 Task: Set the subtitle justification for the TTML subtitles decoder to 5.
Action: Mouse moved to (112, 14)
Screenshot: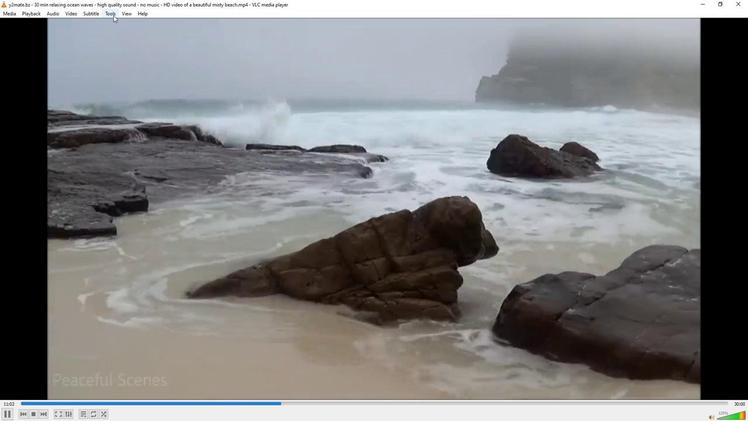 
Action: Mouse pressed left at (112, 14)
Screenshot: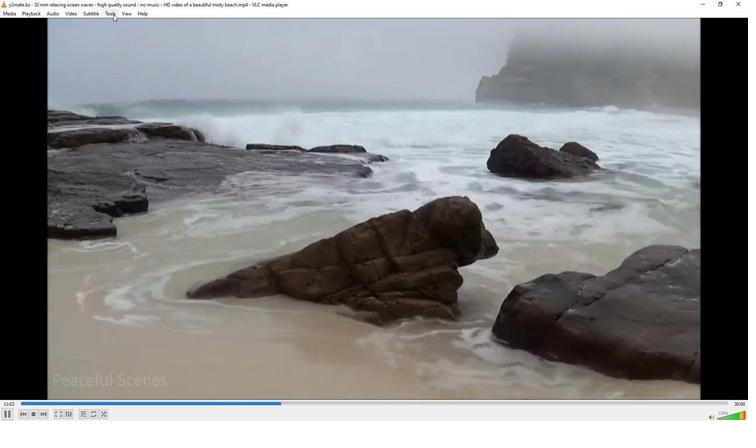 
Action: Mouse moved to (121, 106)
Screenshot: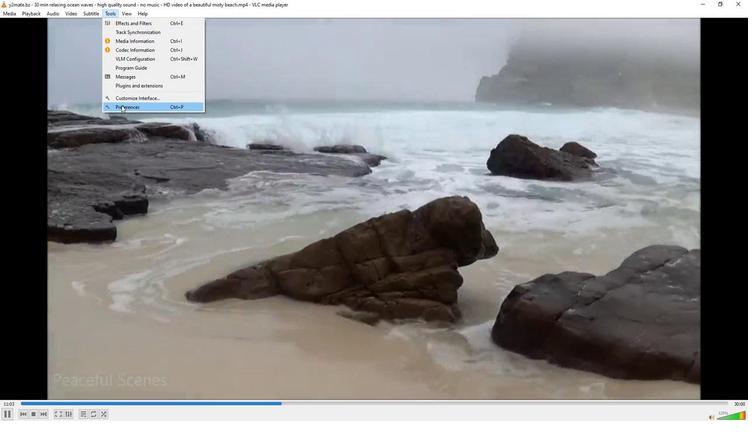 
Action: Mouse pressed left at (121, 106)
Screenshot: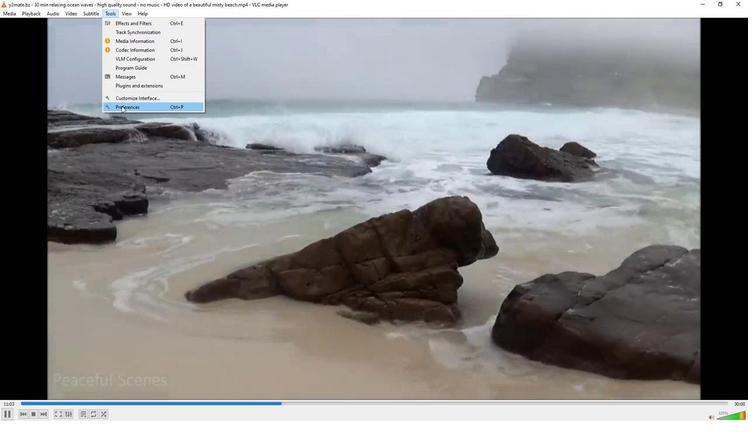 
Action: Mouse moved to (90, 325)
Screenshot: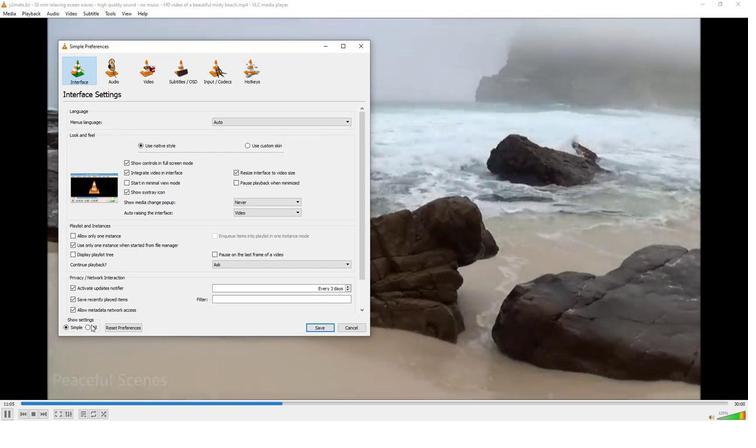 
Action: Mouse pressed left at (90, 325)
Screenshot: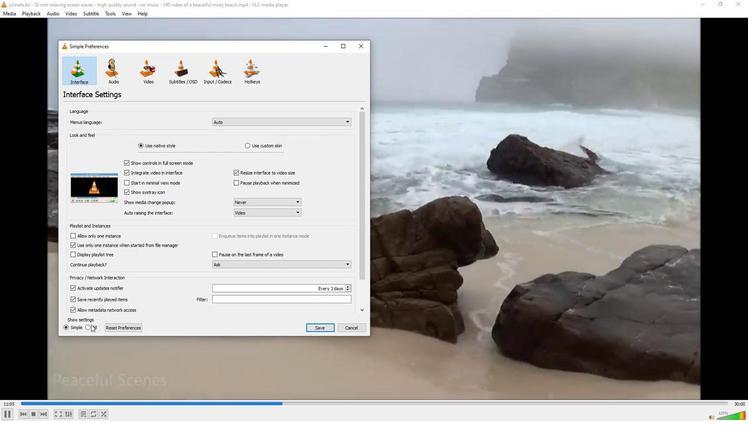 
Action: Mouse moved to (74, 219)
Screenshot: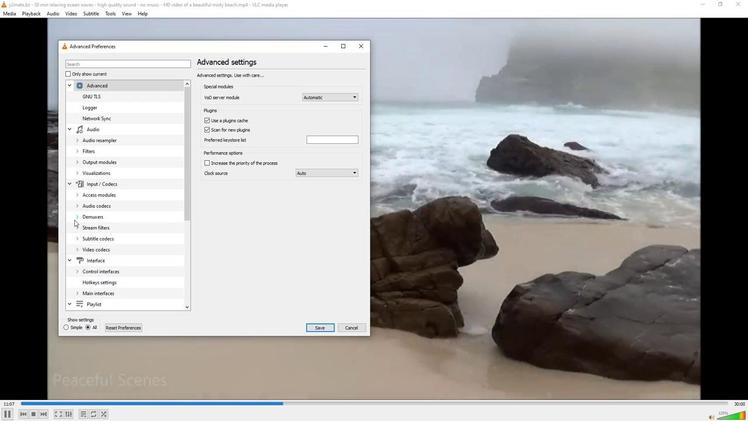 
Action: Mouse pressed left at (74, 219)
Screenshot: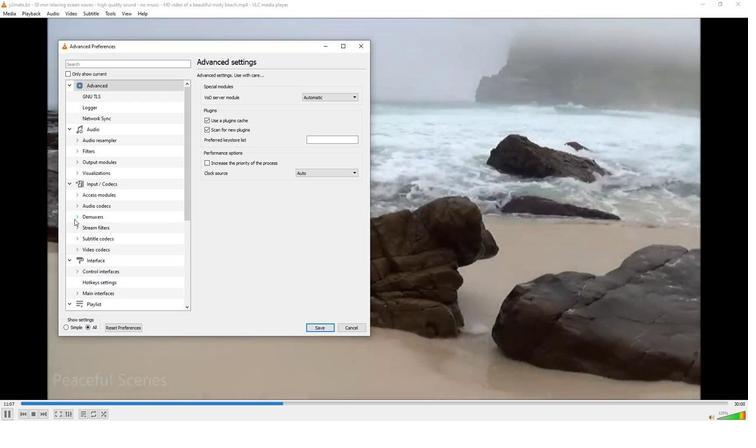 
Action: Mouse moved to (75, 224)
Screenshot: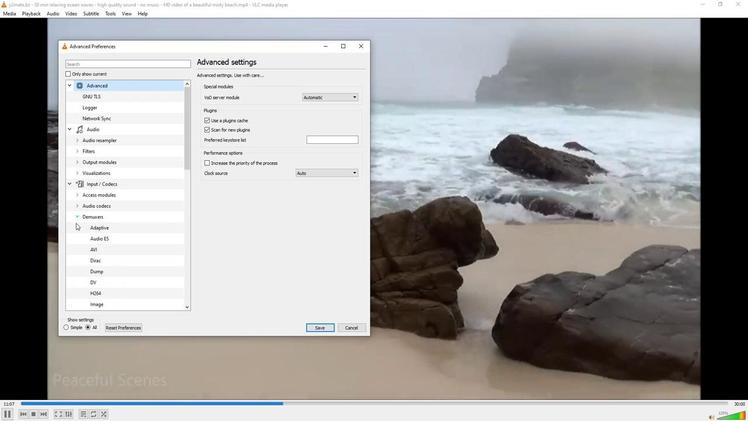 
Action: Mouse scrolled (75, 223) with delta (0, 0)
Screenshot: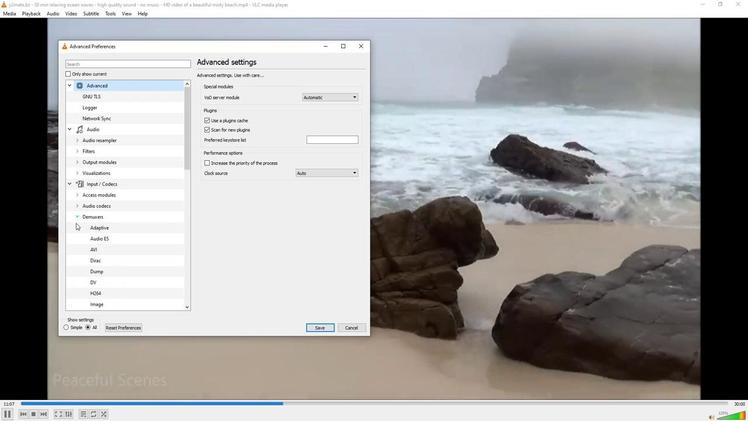 
Action: Mouse moved to (75, 224)
Screenshot: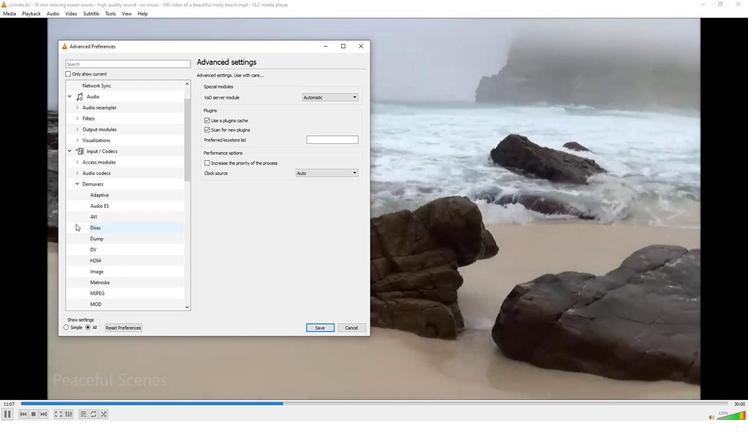 
Action: Mouse scrolled (75, 224) with delta (0, 0)
Screenshot: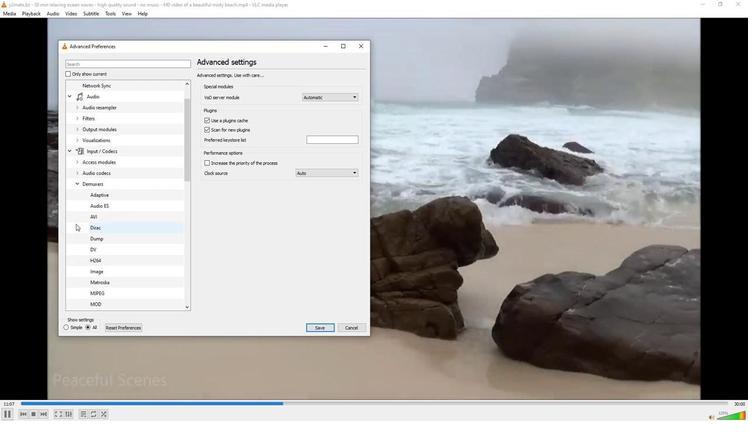 
Action: Mouse scrolled (75, 224) with delta (0, 0)
Screenshot: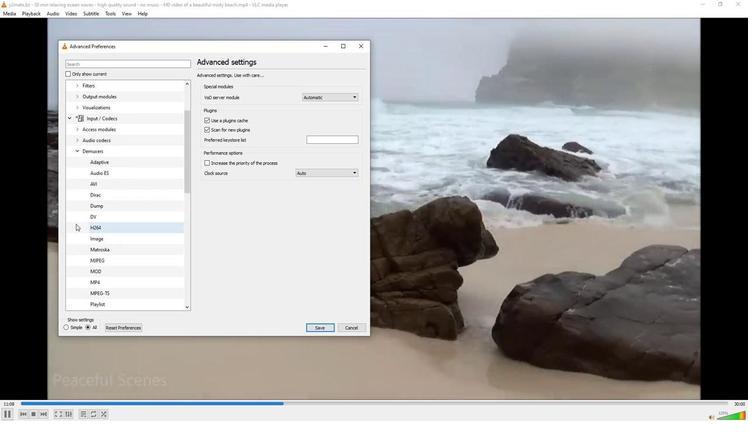 
Action: Mouse moved to (125, 236)
Screenshot: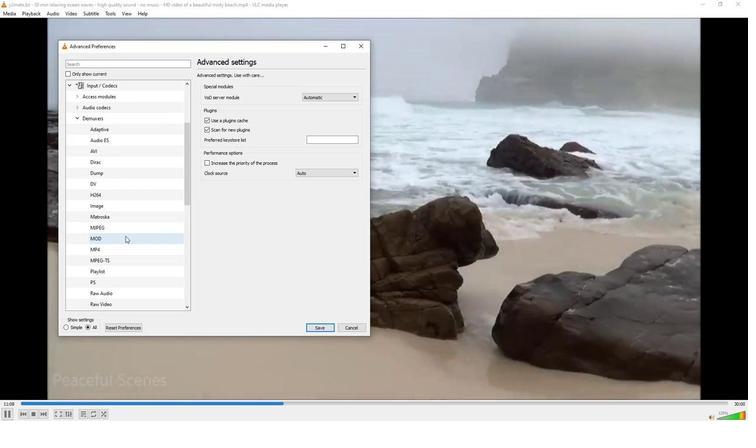 
Action: Mouse scrolled (125, 236) with delta (0, 0)
Screenshot: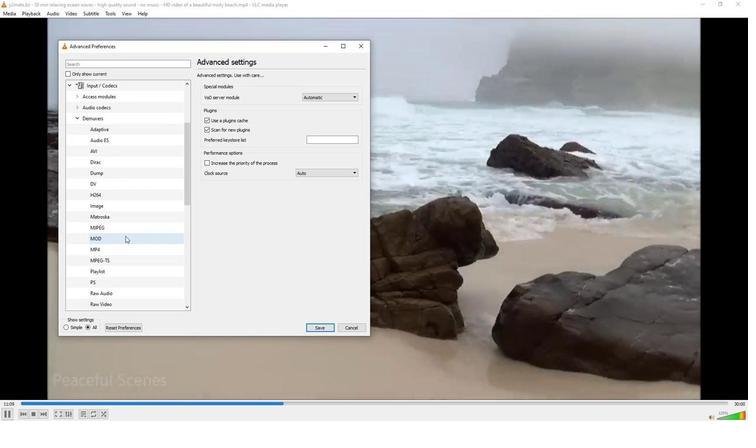 
Action: Mouse scrolled (125, 236) with delta (0, 0)
Screenshot: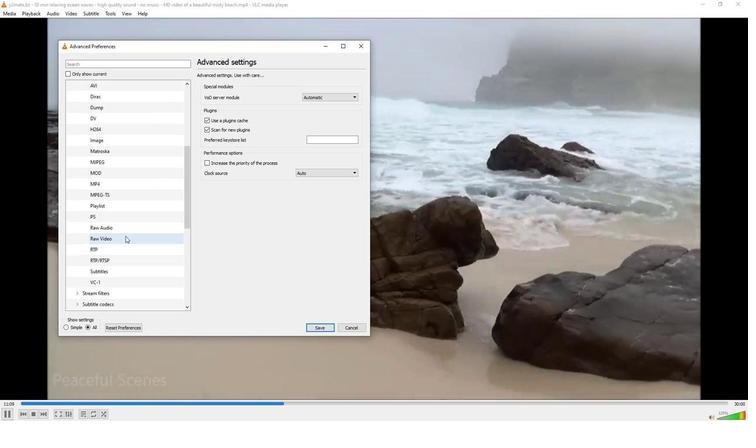 
Action: Mouse scrolled (125, 236) with delta (0, 0)
Screenshot: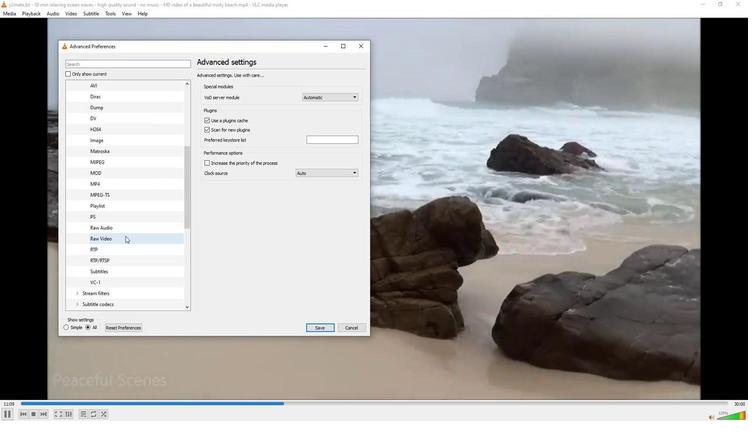 
Action: Mouse moved to (77, 273)
Screenshot: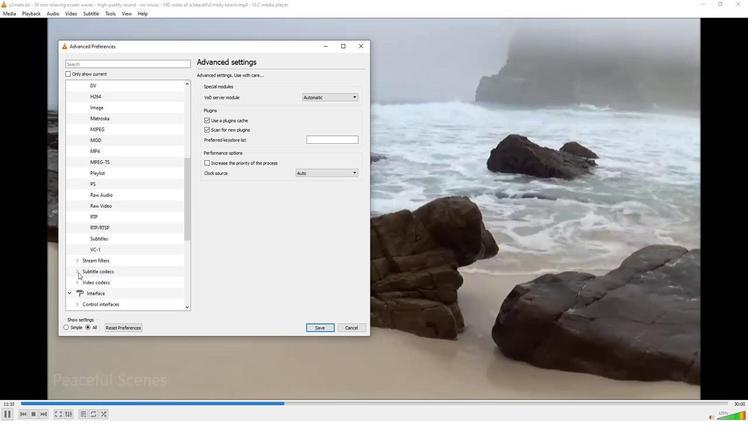 
Action: Mouse pressed left at (77, 273)
Screenshot: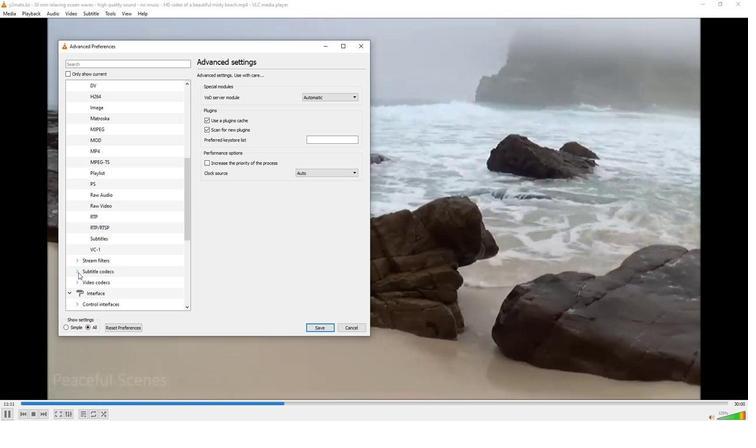 
Action: Mouse moved to (95, 274)
Screenshot: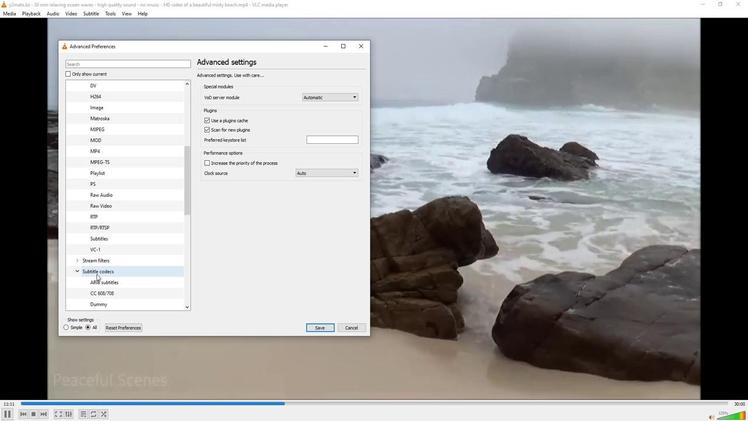 
Action: Mouse scrolled (95, 274) with delta (0, 0)
Screenshot: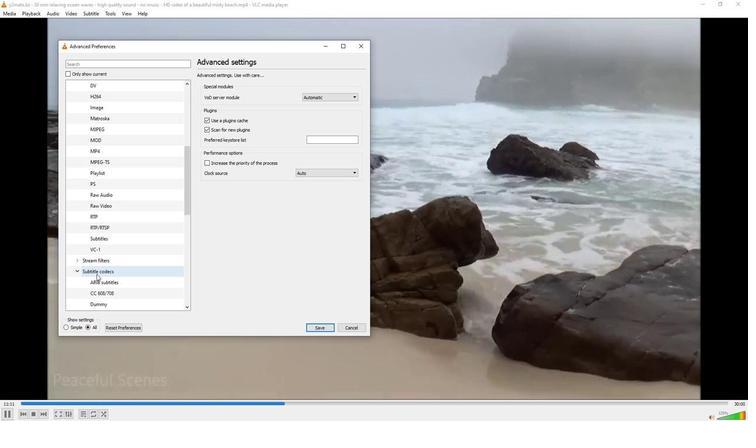 
Action: Mouse scrolled (95, 274) with delta (0, 0)
Screenshot: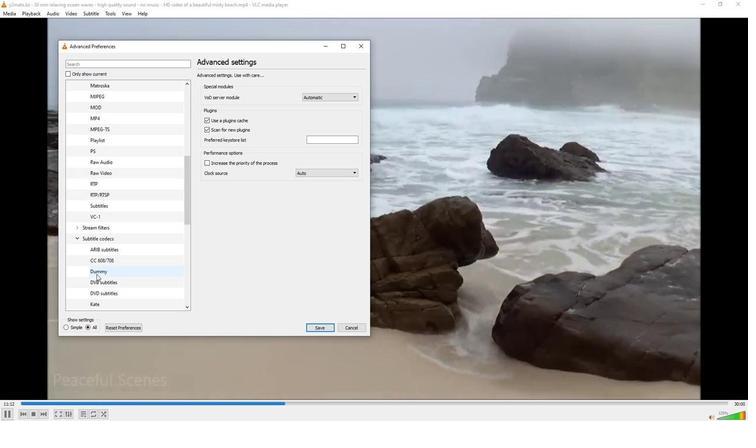 
Action: Mouse moved to (98, 306)
Screenshot: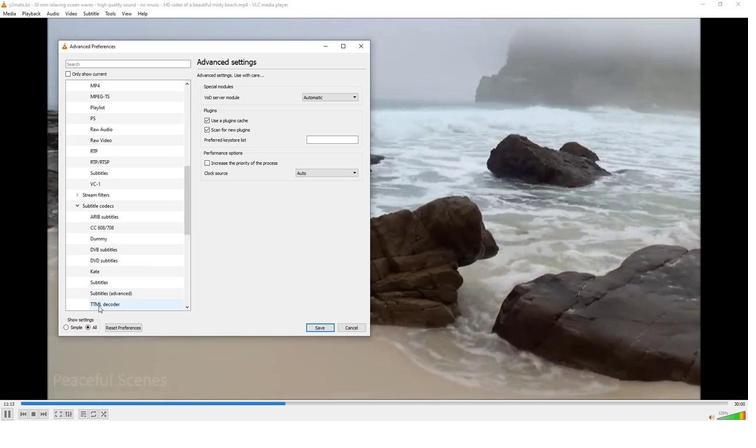 
Action: Mouse pressed left at (98, 306)
Screenshot: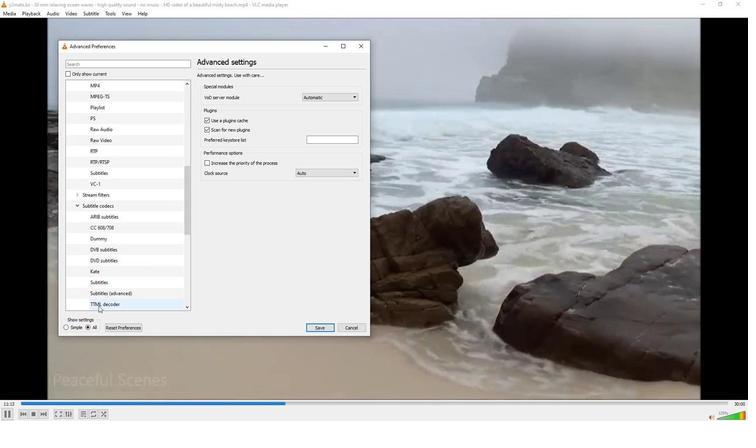 
Action: Mouse moved to (357, 85)
Screenshot: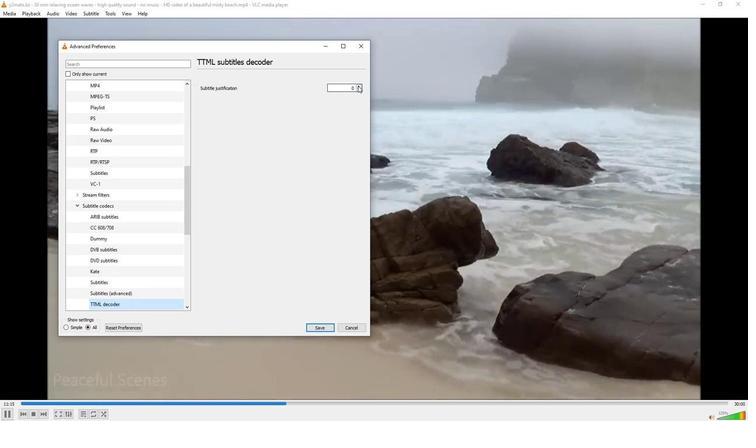 
Action: Mouse pressed left at (357, 85)
Screenshot: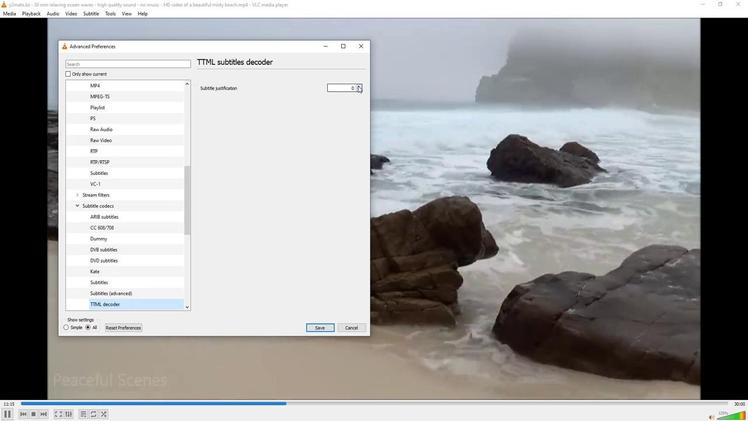 
Action: Mouse pressed left at (357, 85)
Screenshot: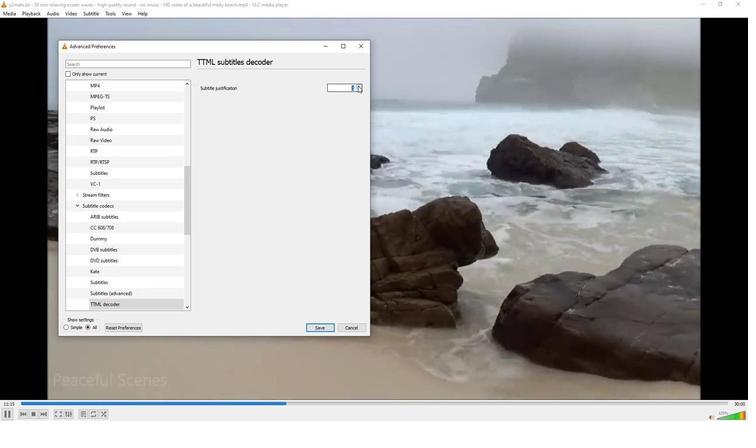 
Action: Mouse pressed left at (357, 85)
Screenshot: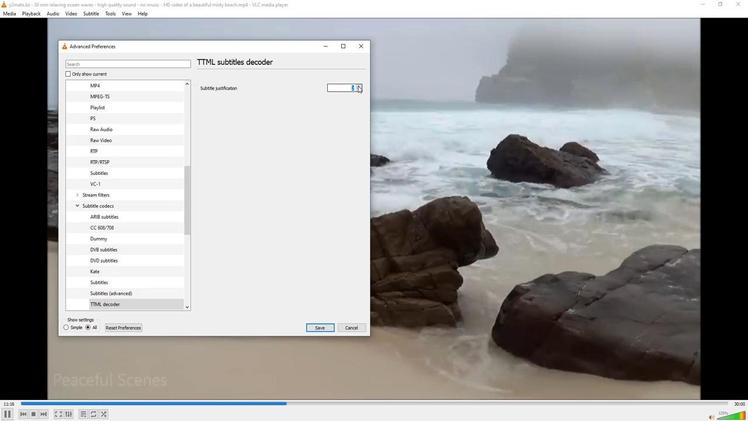
Action: Mouse pressed left at (357, 85)
Screenshot: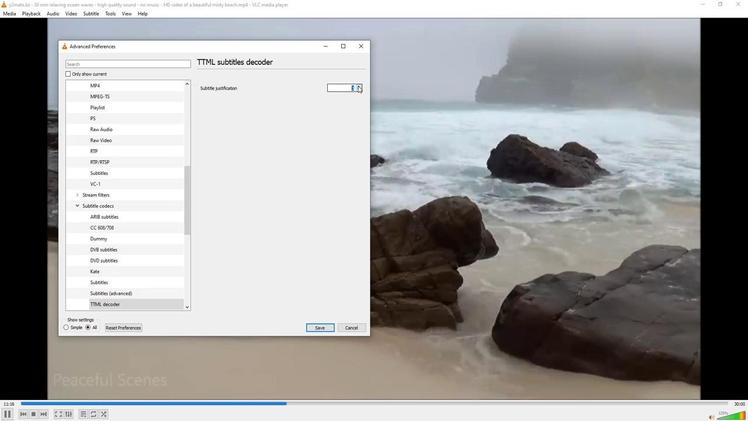 
Action: Mouse pressed left at (357, 85)
Screenshot: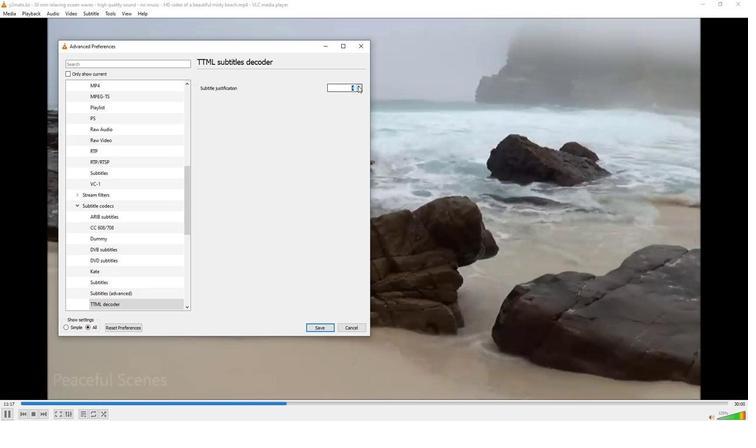 
Action: Mouse moved to (322, 134)
Screenshot: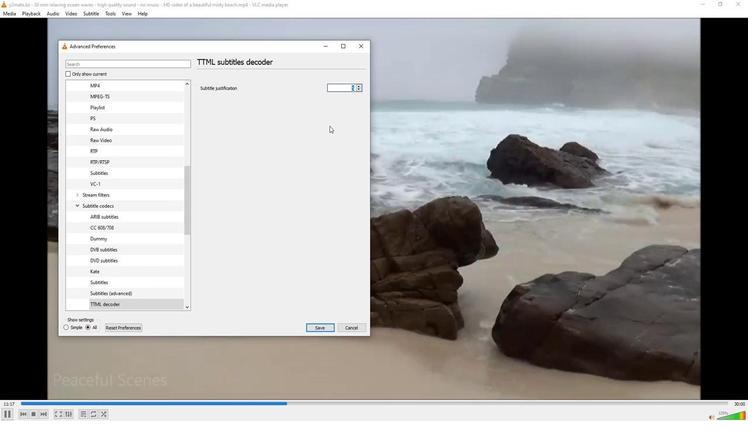 
